 Task: Open a blank worksheet and write heading  Product price data  Add product name:-  ' TOMS Shoe, UGG Shoe, Wolverine Shoe, Z-Coil Shoe, Adidas shoe, Gucci T-shirt, Louis Vuitton bag, Zara Shirt, H&M jeans, Chanel perfume. ' in April Last week sales are  5000 to 5050. product price in between:-  5000 to 10000. Save page analysisSalesByPromotion_2022
Action: Mouse moved to (100, 91)
Screenshot: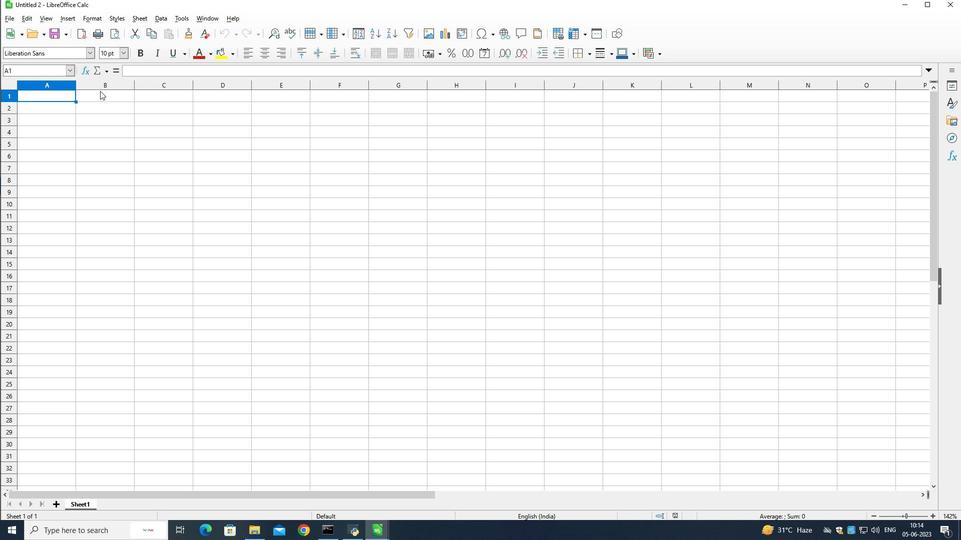 
Action: Mouse pressed left at (100, 91)
Screenshot: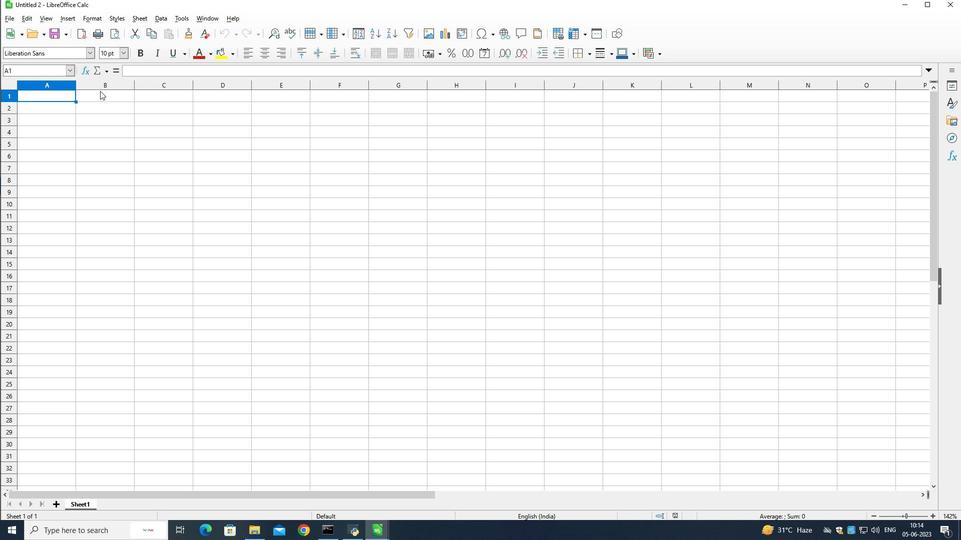 
Action: Mouse moved to (111, 110)
Screenshot: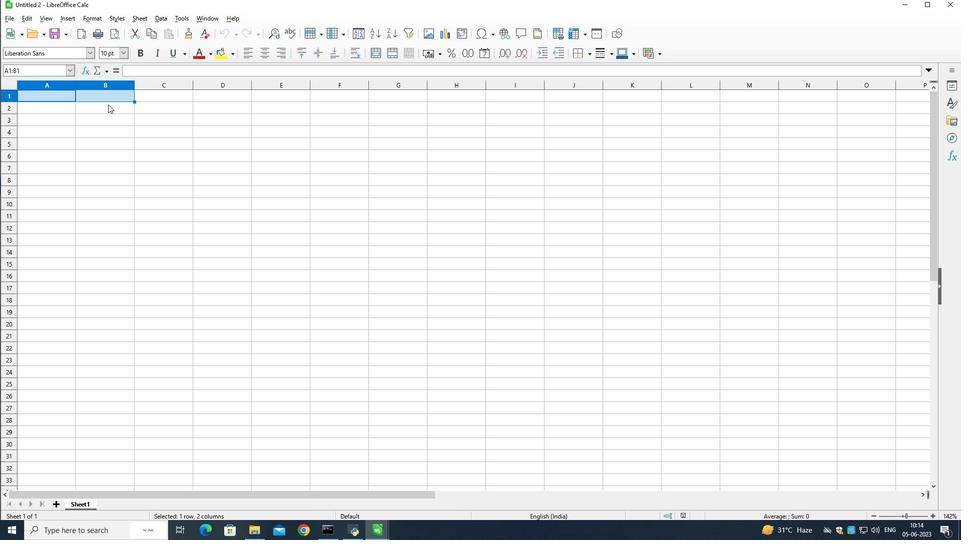 
Action: Mouse pressed left at (111, 110)
Screenshot: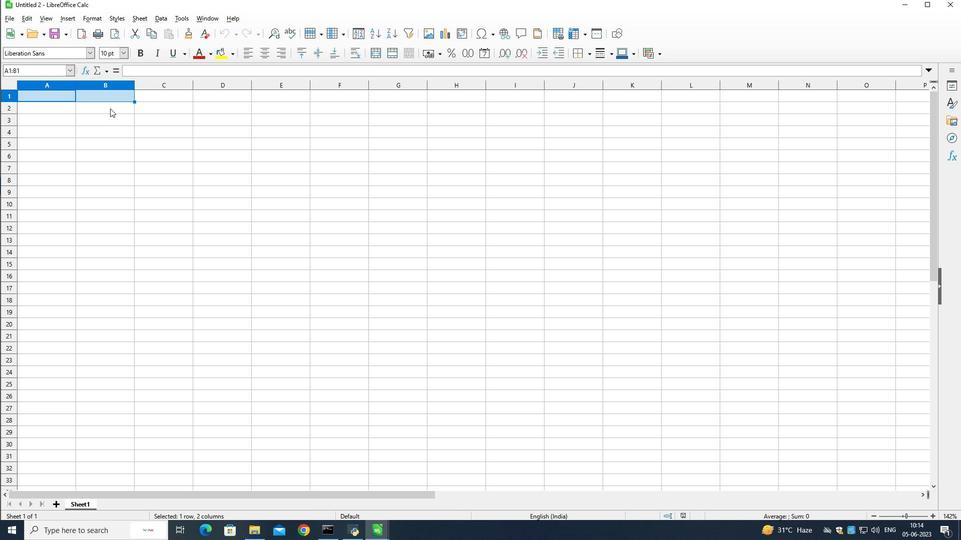 
Action: Mouse pressed right at (111, 110)
Screenshot: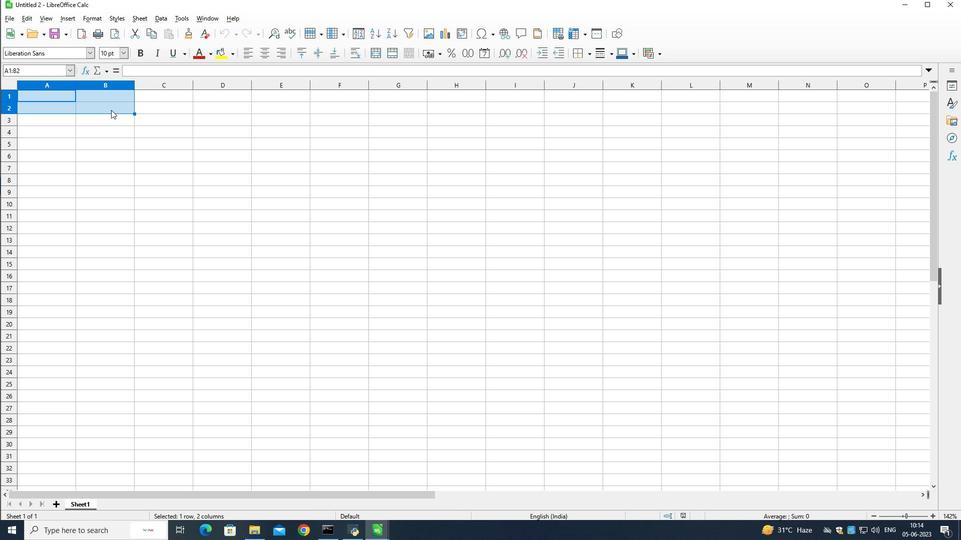
Action: Mouse moved to (111, 98)
Screenshot: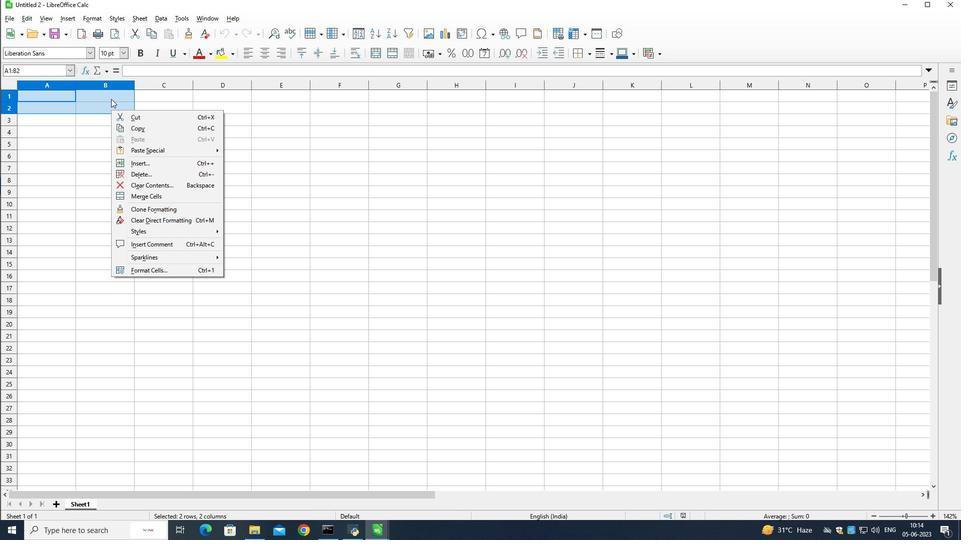 
Action: Mouse pressed right at (111, 98)
Screenshot: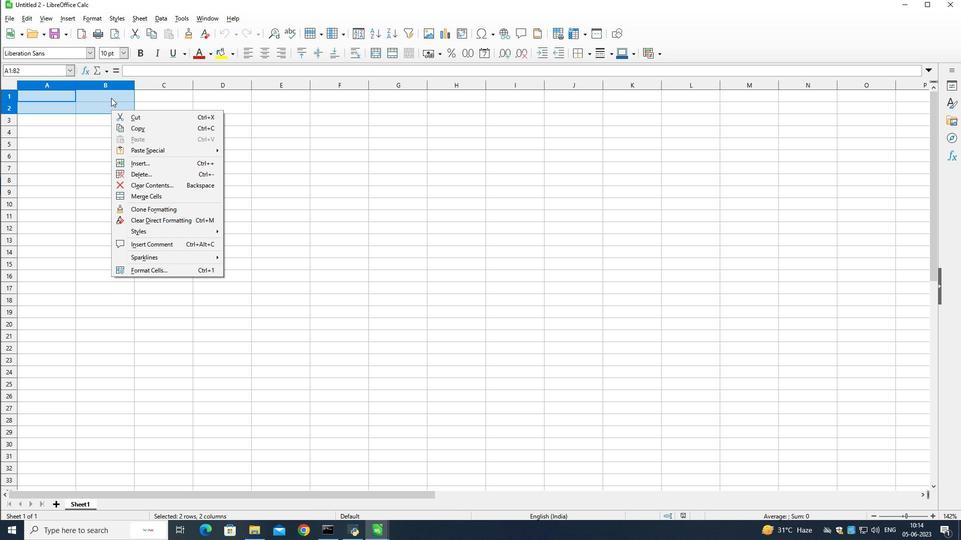 
Action: Mouse moved to (109, 97)
Screenshot: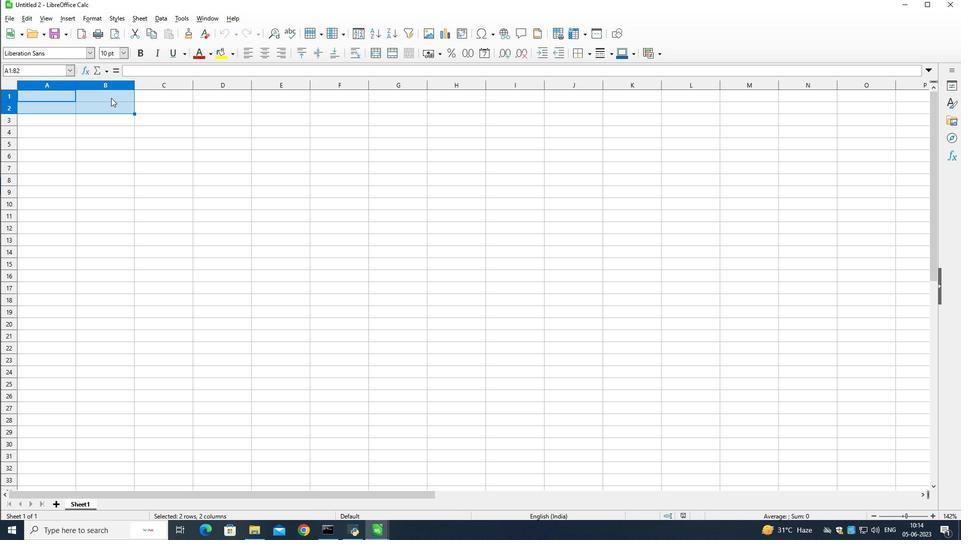 
Action: Mouse pressed left at (109, 97)
Screenshot: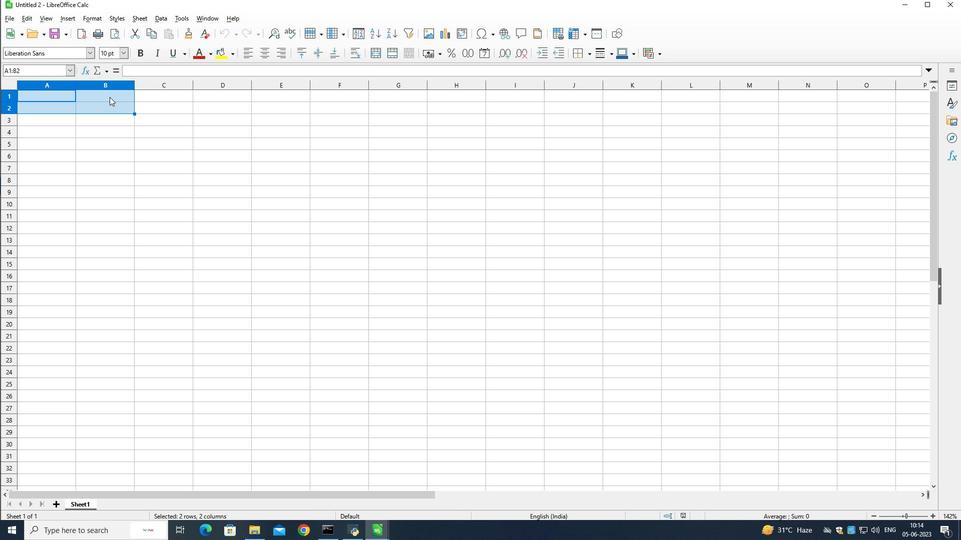 
Action: Mouse moved to (192, 166)
Screenshot: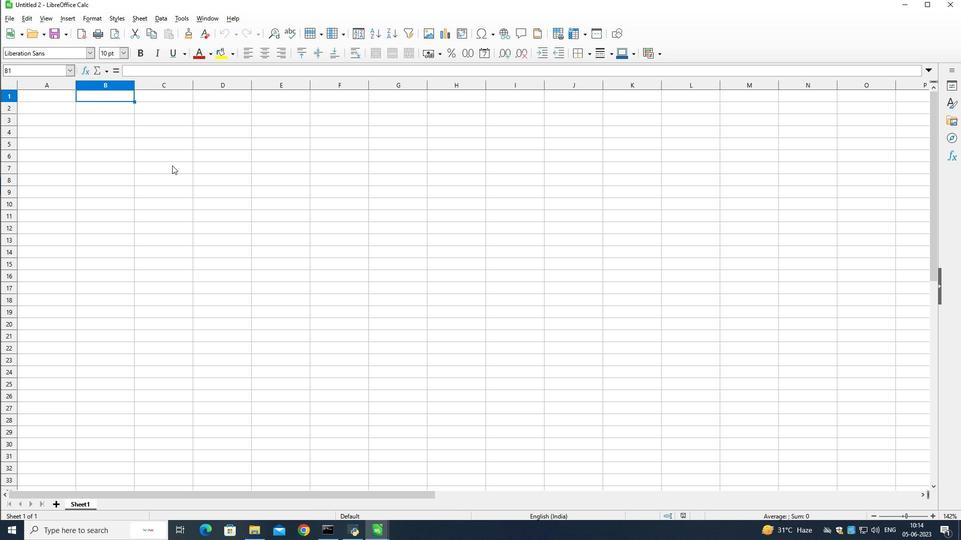 
Action: Key pressed <Key.shift>Price<Key.space><Key.shift>Data<Key.down><Key.left><Key.shift><Key.shift><Key.shift><Key.shift>Product<Key.space><Key.shift>Name<Key.down><Key.shift>TOMS<Key.space><Key.shift>Shoe<Key.down><Key.shift>UGG<Key.space><Key.shift><Key.shift><Key.shift><Key.shift><Key.shift>Shoe<Key.down>
Screenshot: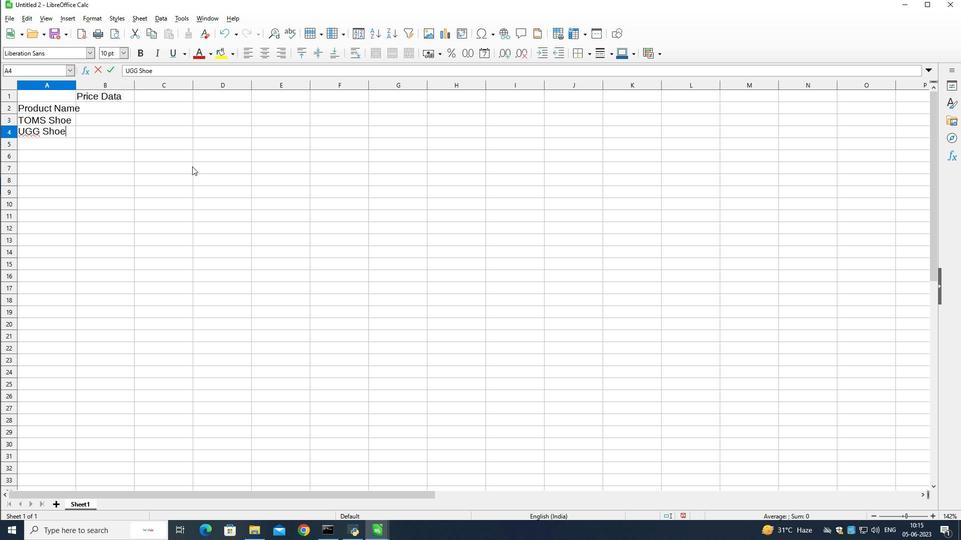 
Action: Mouse moved to (110, 93)
Screenshot: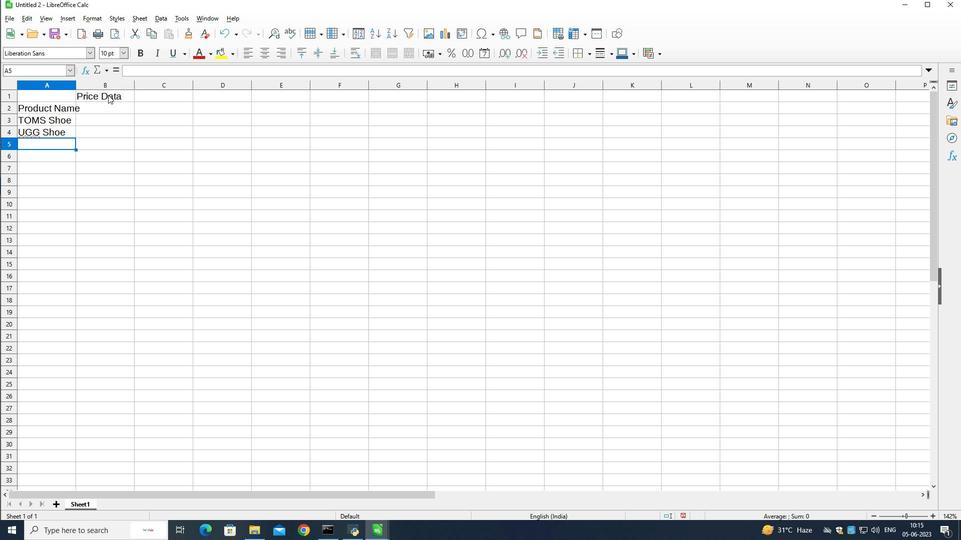 
Action: Mouse pressed left at (110, 93)
Screenshot: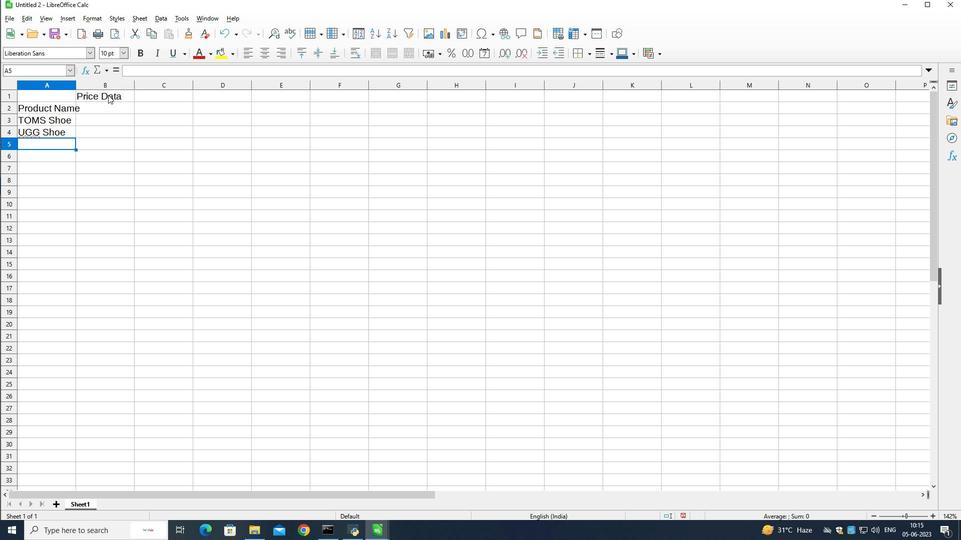 
Action: Mouse moved to (110, 93)
Screenshot: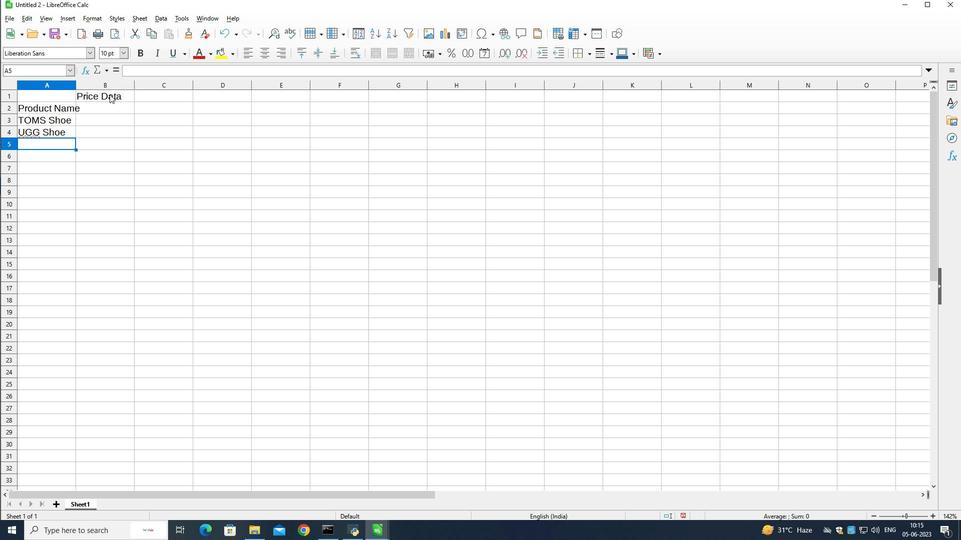 
Action: Mouse pressed left at (110, 93)
Screenshot: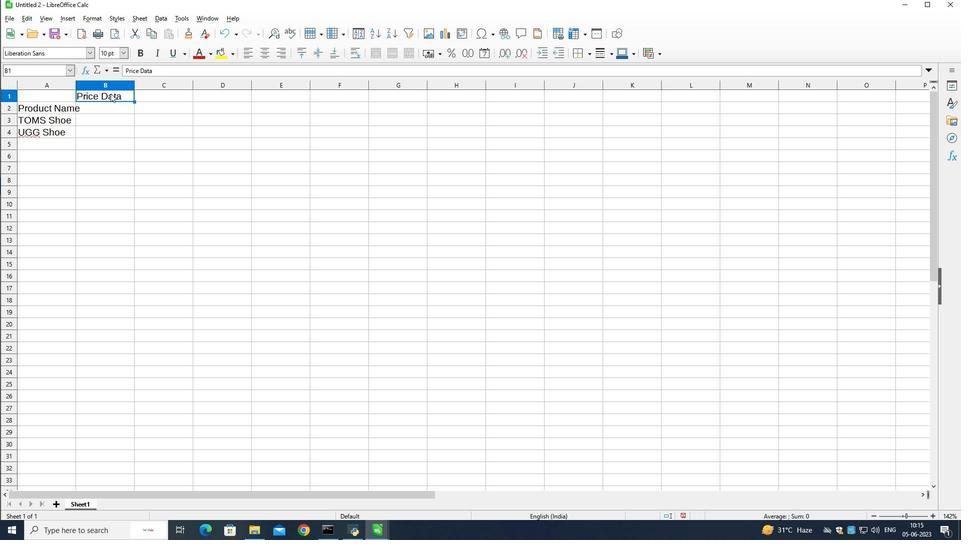 
Action: Mouse pressed left at (110, 93)
Screenshot: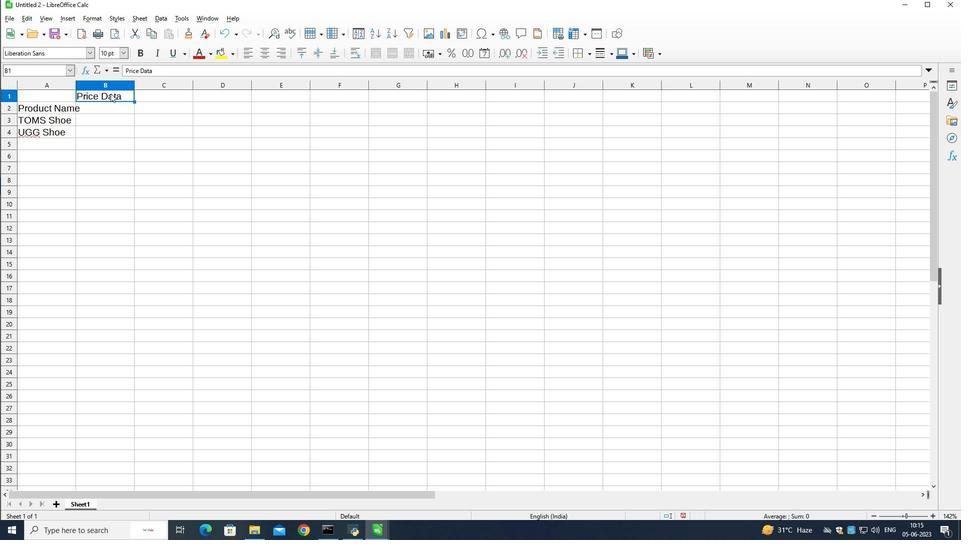 
Action: Mouse moved to (105, 95)
Screenshot: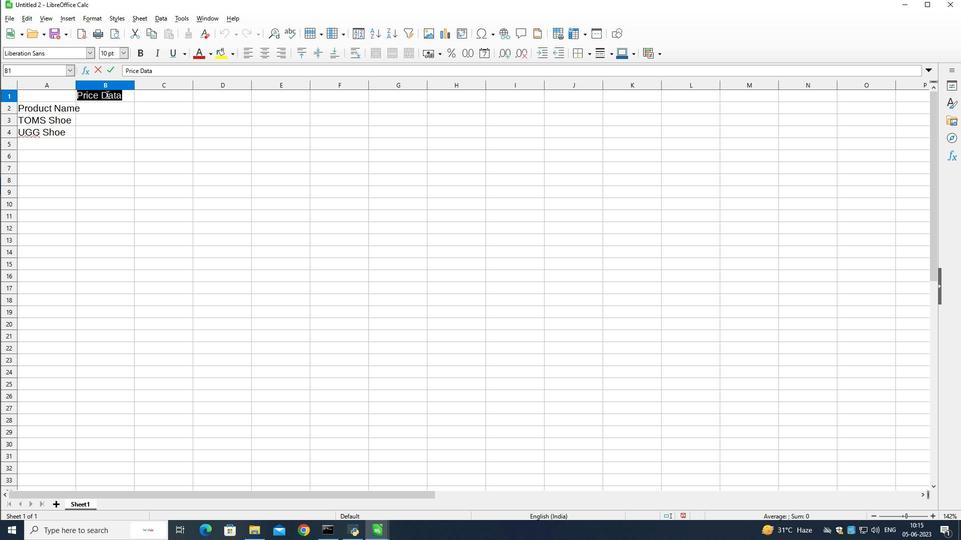 
Action: Mouse pressed left at (105, 95)
Screenshot: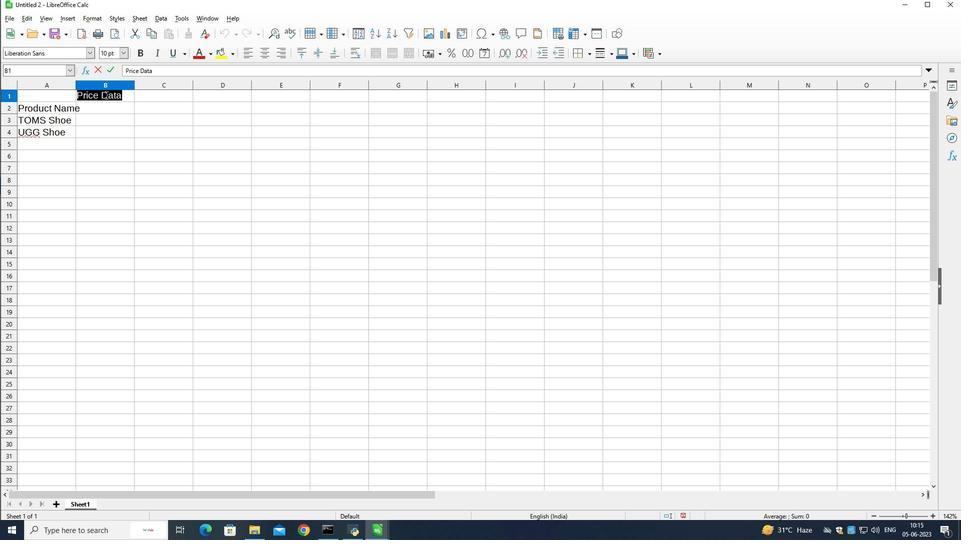 
Action: Mouse pressed left at (105, 95)
Screenshot: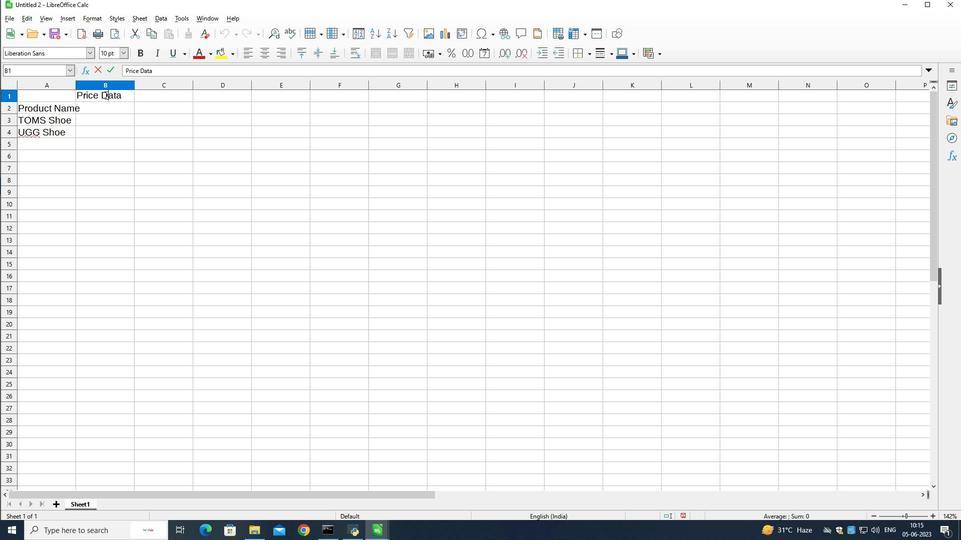 
Action: Mouse pressed left at (105, 95)
Screenshot: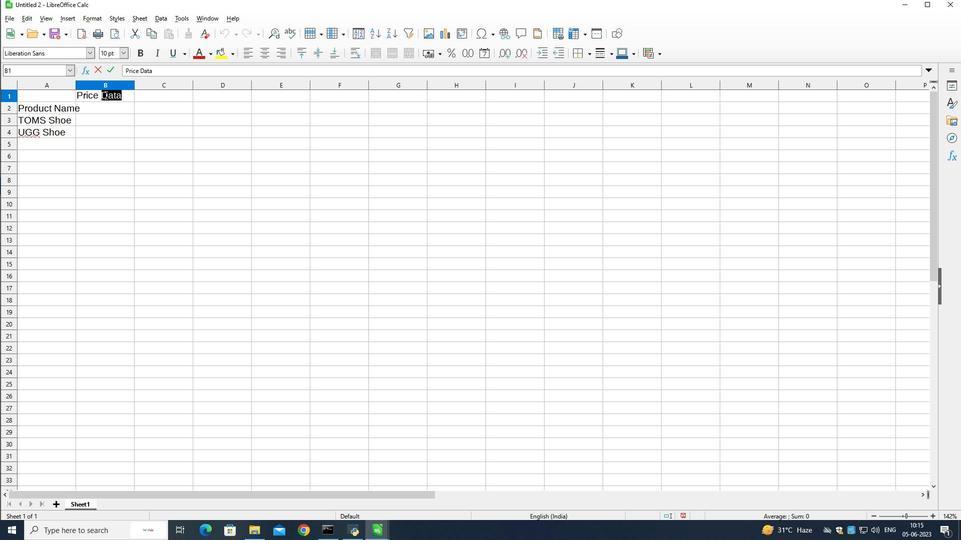 
Action: Mouse moved to (104, 95)
Screenshot: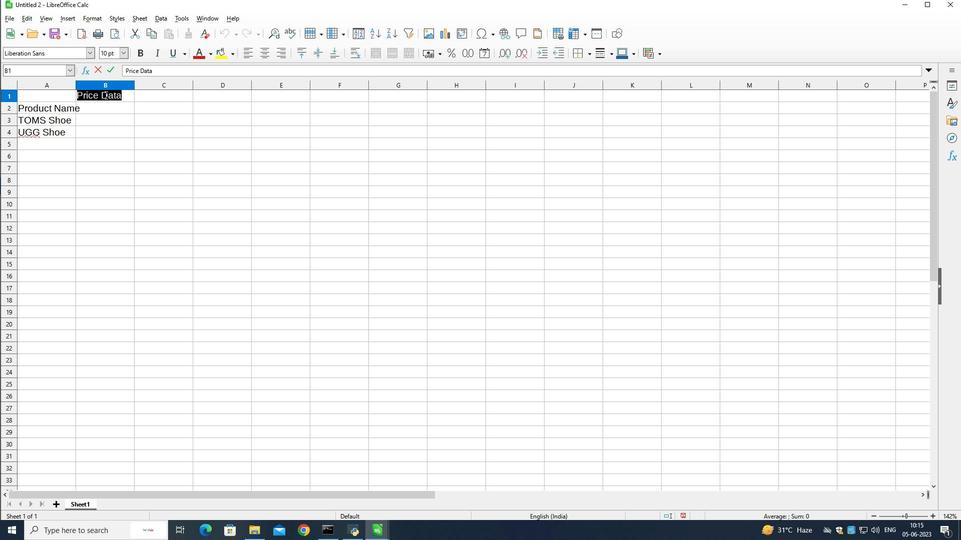 
Action: Mouse pressed left at (104, 95)
Screenshot: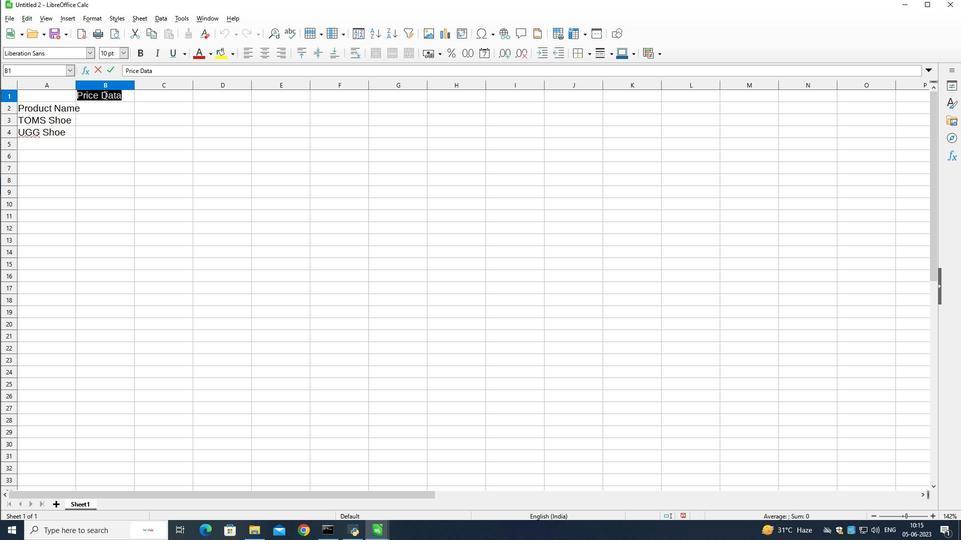 
Action: Mouse pressed left at (104, 95)
Screenshot: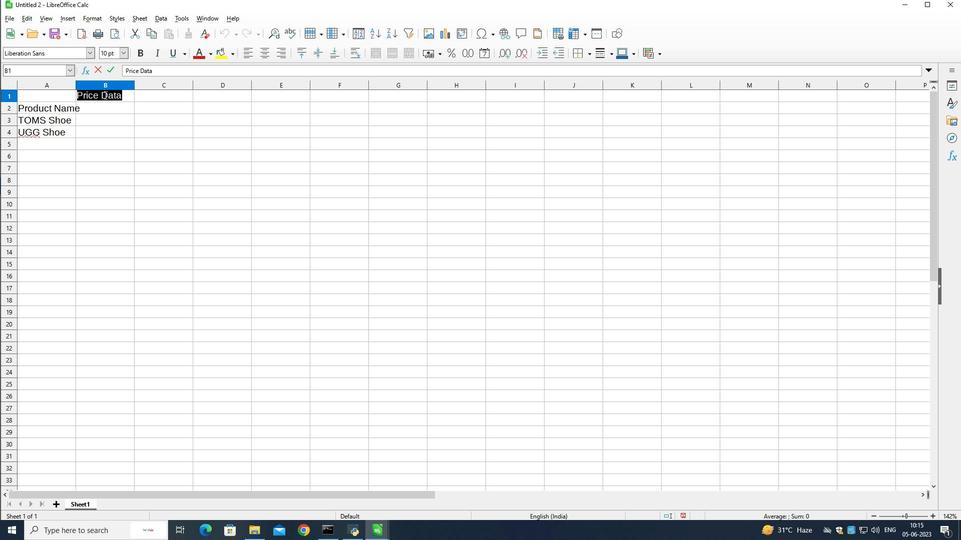 
Action: Mouse pressed left at (104, 95)
Screenshot: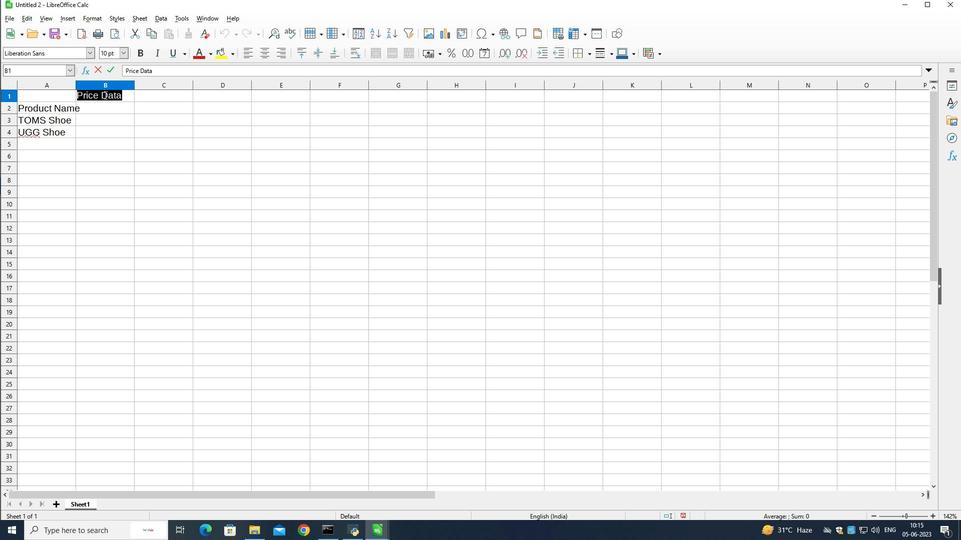 
Action: Mouse moved to (90, 97)
Screenshot: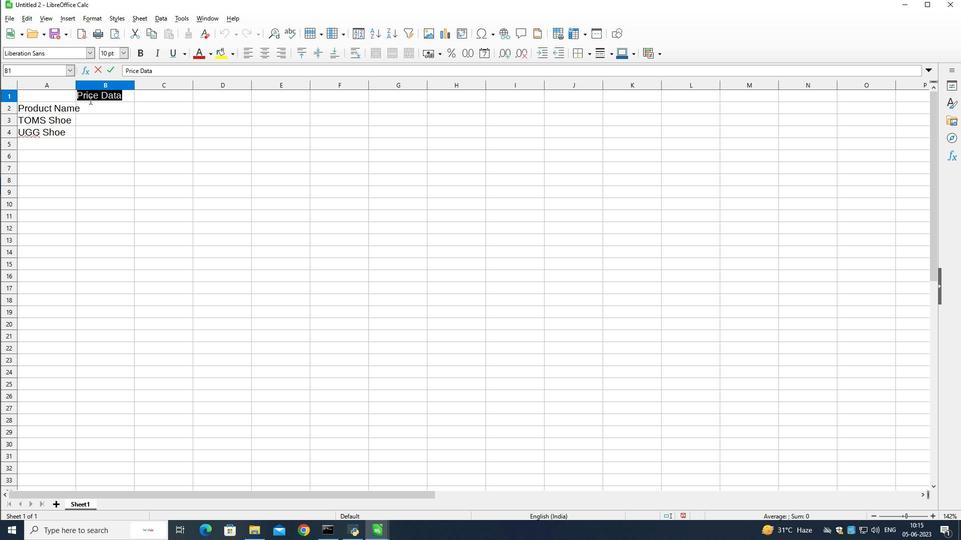 
Action: Mouse pressed left at (90, 97)
Screenshot: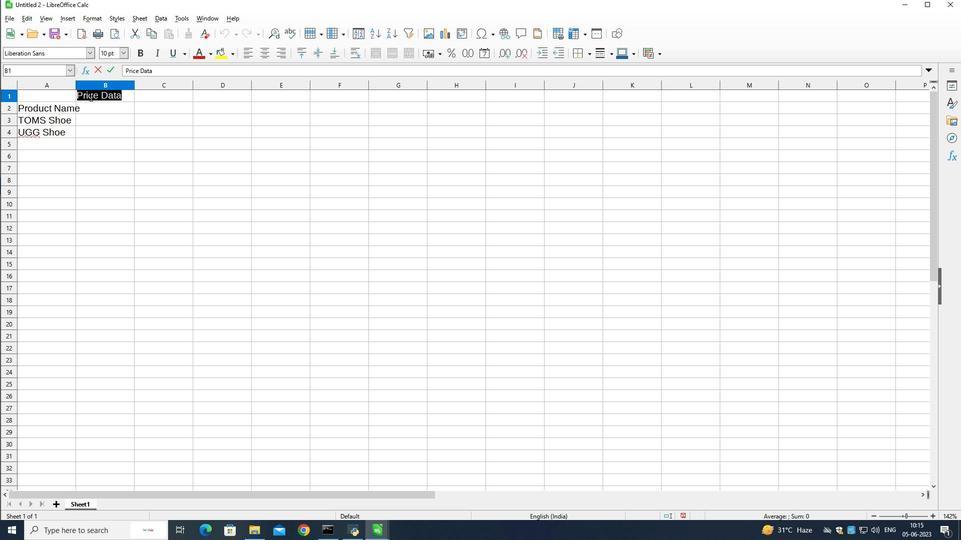 
Action: Key pressed <Key.left><Key.left><Key.left><Key.left><Key.shift><Key.shift><Key.shift><Key.shift><Key.shift><Key.shift><Key.shift><Key.shift><Key.shift>Product<Key.space>
Screenshot: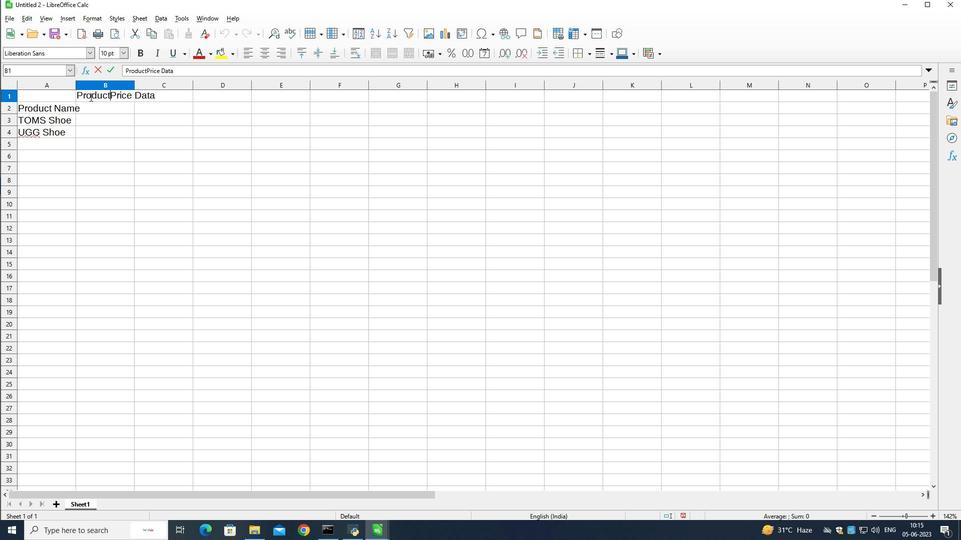 
Action: Mouse moved to (61, 139)
Screenshot: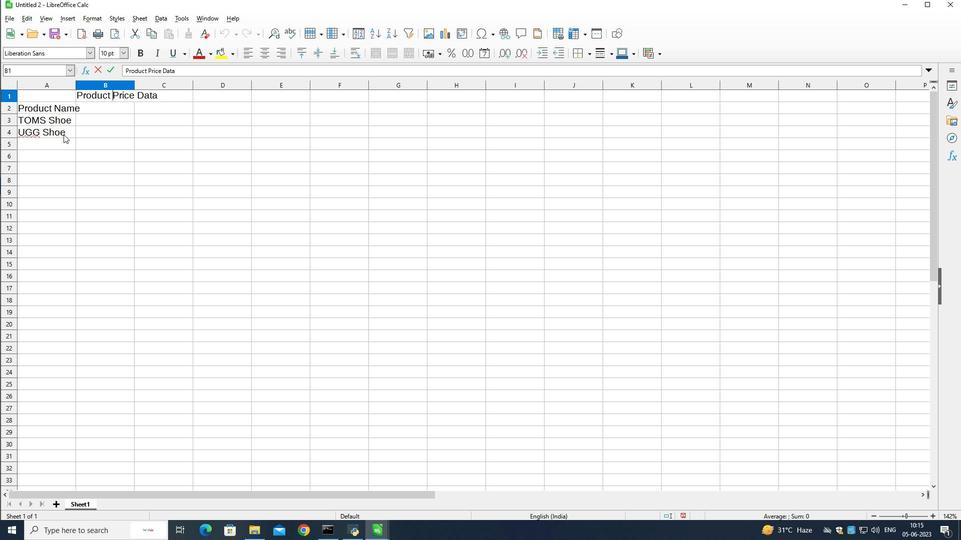 
Action: Mouse pressed left at (61, 139)
Screenshot: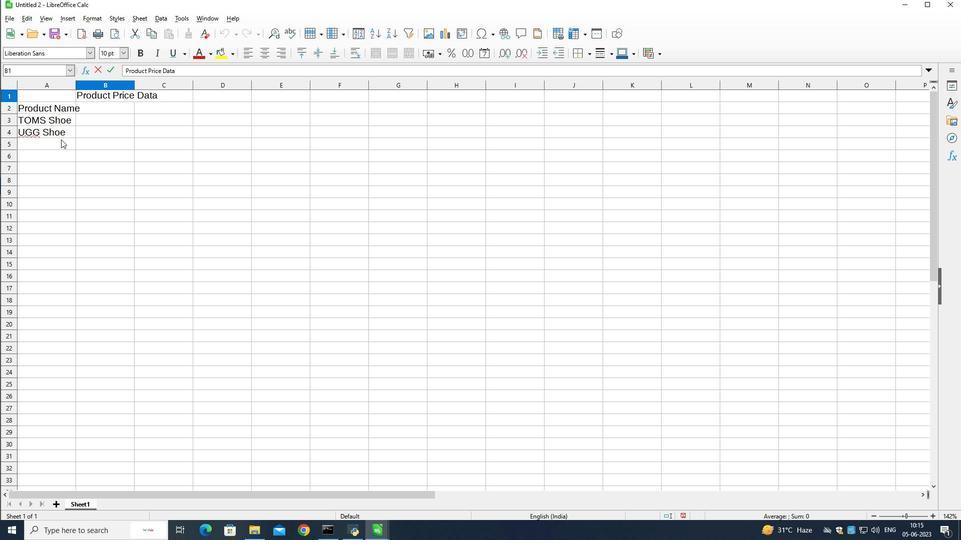 
Action: Mouse moved to (156, 110)
Screenshot: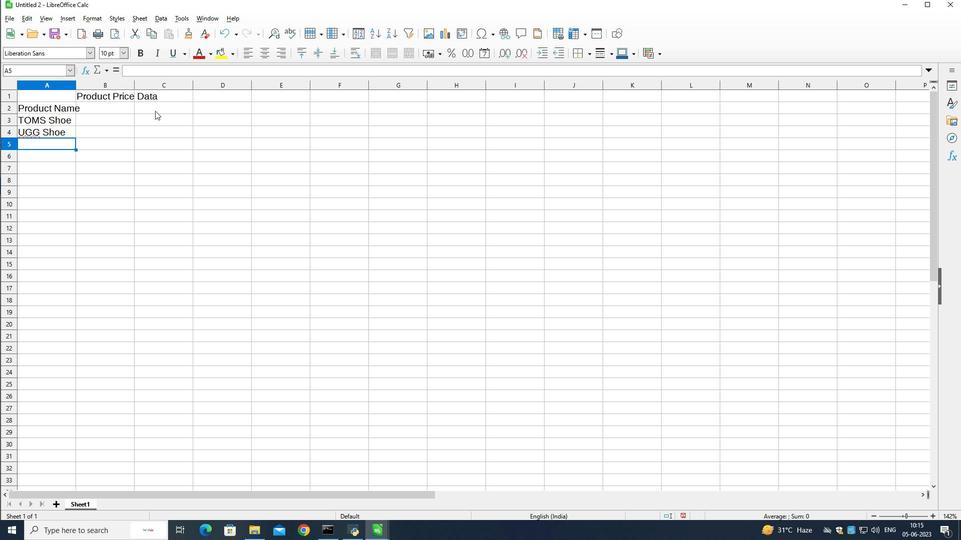 
Action: Key pressed <Key.shift><Key.shift><Key.shift><Key.shift><Key.shift><Key.shift><Key.shift>Wolverine<Key.space><Key.shift>Shoe<Key.down><Key.shift><Key.shift><Key.shift><Key.shift><Key.shift><Key.shift><Key.shift><Key.shift><Key.shift><Key.shift><Key.shift><Key.shift><Key.shift>Z-ci<Key.backspace>oil<Key.space><Key.shift>Shoe<Key.down><Key.shift><Key.shift><Key.shift>Adidas<Key.space><Key.shift>Shoe<Key.down><Key.shift><Key.shift><Key.shift><Key.shift><Key.shift><Key.shift><Key.shift><Key.shift><Key.shift><Key.shift><Key.shift><Key.shift><Key.shift><Key.shift><Key.shift><Key.shift><Key.shift><Key.shift><Key.shift><Key.shift><Key.shift><Key.shift><Key.shift><Key.shift><Key.shift><Key.shift>Gucci<Key.space><Key.shift>T<Key.space><Key.backspace>-<Key.shift>shirt<Key.down><Key.shift>Louis<Key.space><Key.shift>Vuitton<Key.space><Key.shift>bag<Key.down><Key.shift>Zara<Key.space><Key.shift>Shirt<Key.down><Key.shift>H&M<Key.space>jeans<Key.down>c<Key.backspace><Key.shift>Chael<Key.backspace><Key.backspace>nel<Key.space>perfume<Key.down>
Screenshot: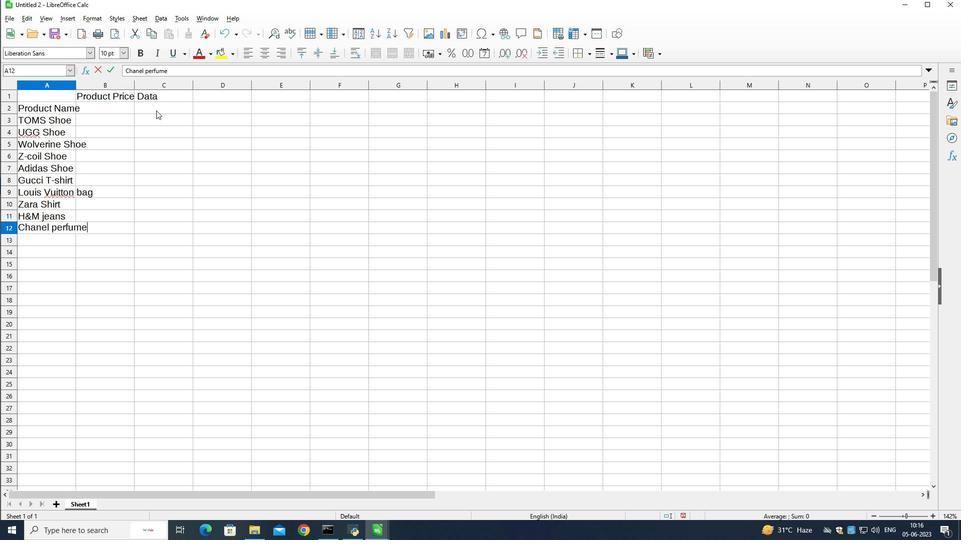 
Action: Mouse moved to (122, 108)
Screenshot: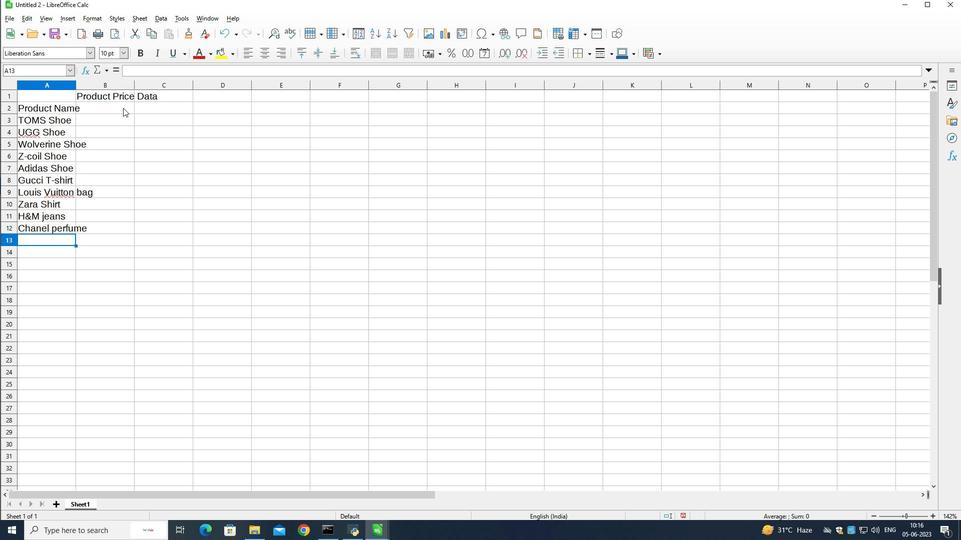 
Action: Mouse pressed left at (122, 108)
Screenshot: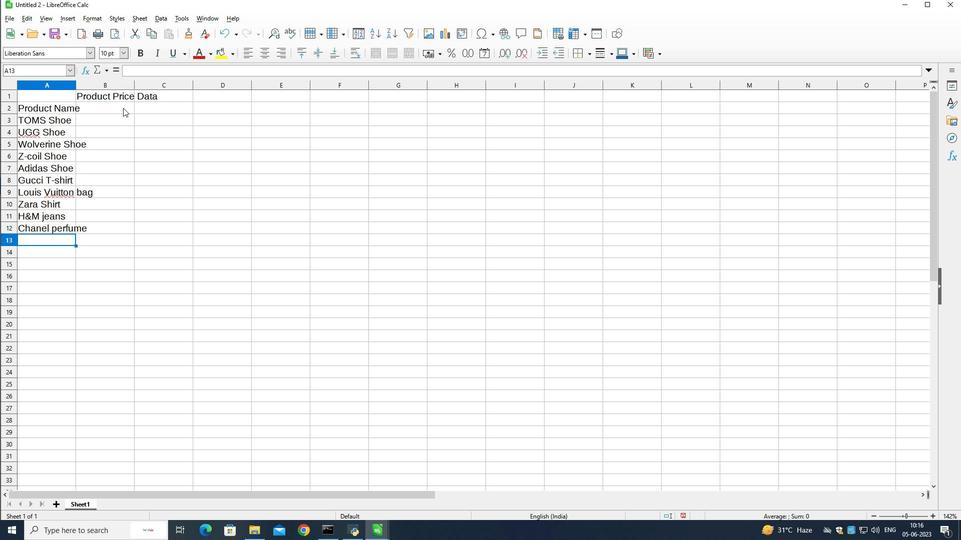 
Action: Mouse moved to (219, 121)
Screenshot: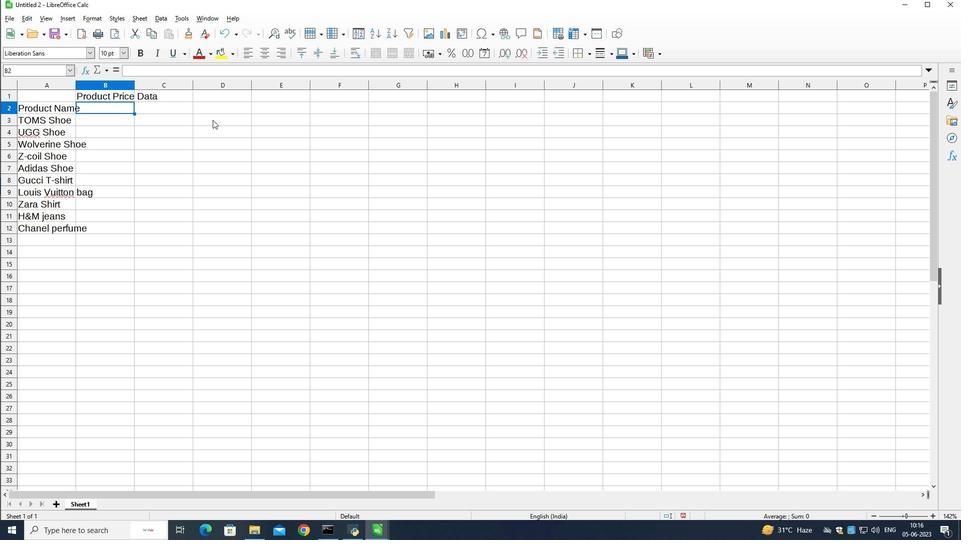 
Action: Key pressed <Key.shift>pril<Key.space><Key.shift>Last<Key.space><Key.shift>week<Key.space><Key.shift><Key.shift><Key.shift><Key.shift><Key.shift><Key.shift><Key.shift><Key.shift>Sales<Key.down>5000<Key.down>500<Key.backspace>10<Key.down>20<Key.backspace><Key.backspace>5020<Key.down>5030<Key.down>5040<Key.down>5050<Key.down>5010<Key.down>5020<Key.down>20<Key.backspace><Key.backspace>5030<Key.down>540<Key.backspace><Key.backspace>040
Screenshot: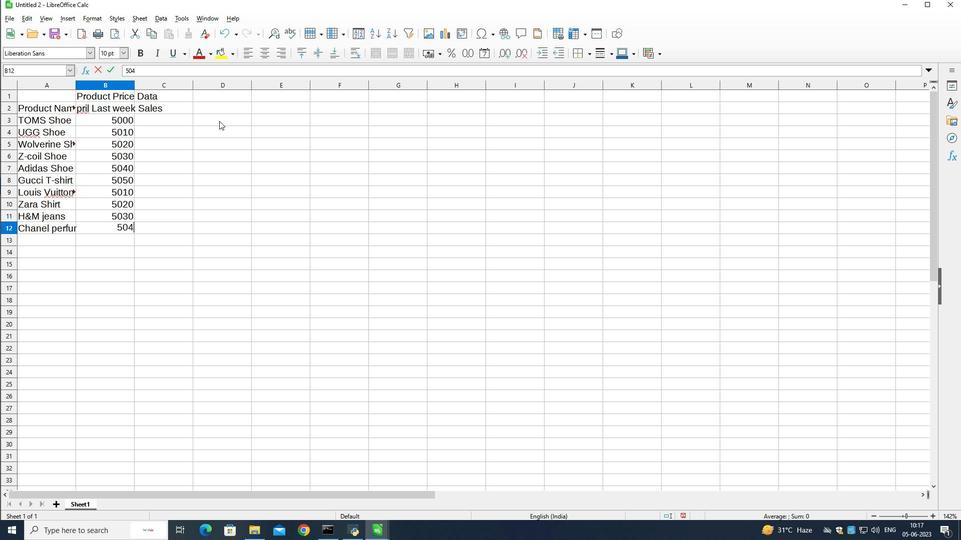 
Action: Mouse moved to (168, 104)
Screenshot: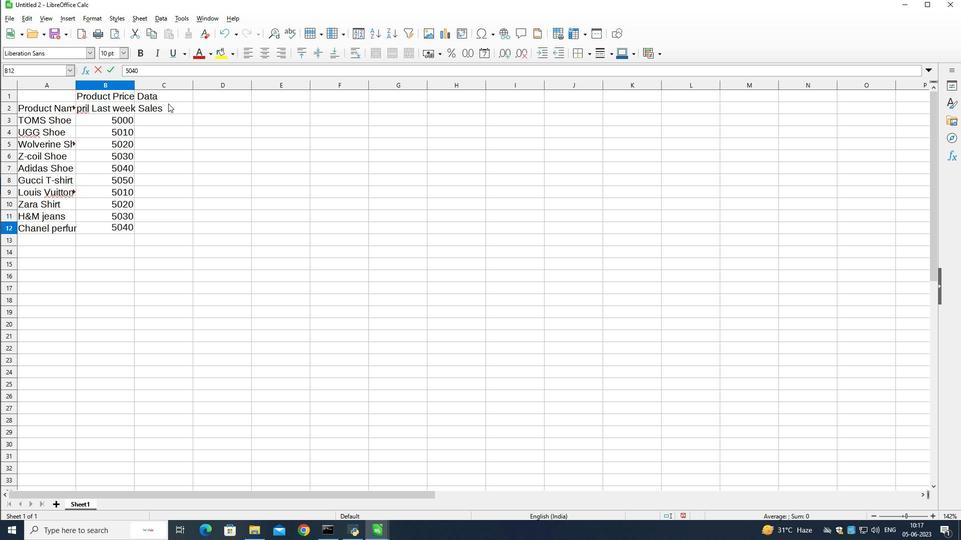 
Action: Mouse pressed left at (168, 104)
Screenshot: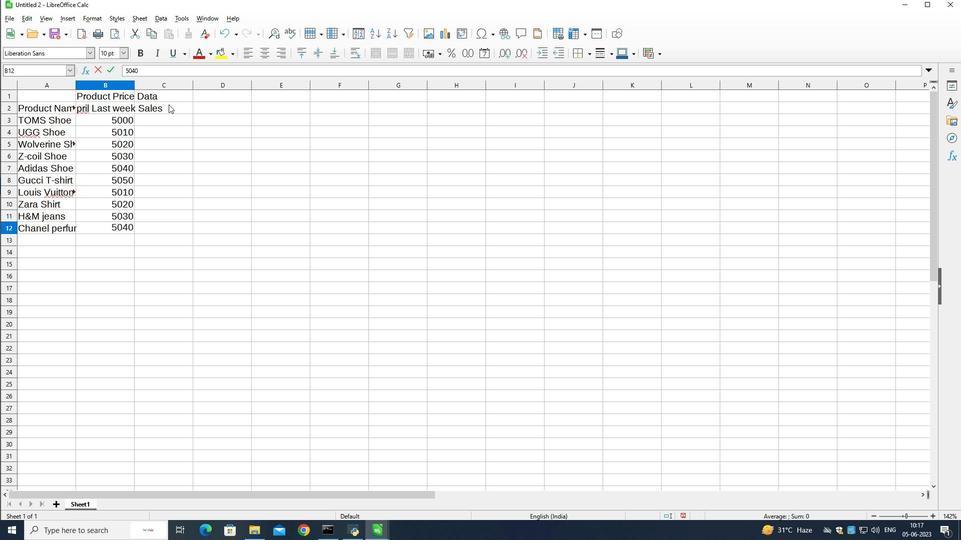 
Action: Mouse moved to (269, 155)
Screenshot: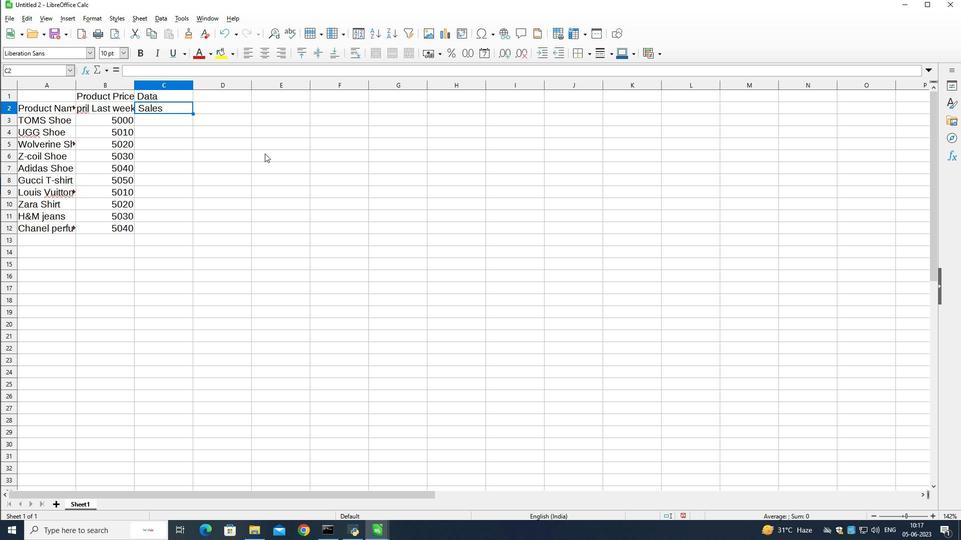 
Action: Key pressed <Key.shift>Product<Key.space><Key.shift>Price<Key.down>5000<Key.down>6000<Key.down>7000<Key.down>8000<Key.down>9546<Key.down>3597<Key.down>4979<Key.down>8565<Key.down>9655<Key.down>7666
Screenshot: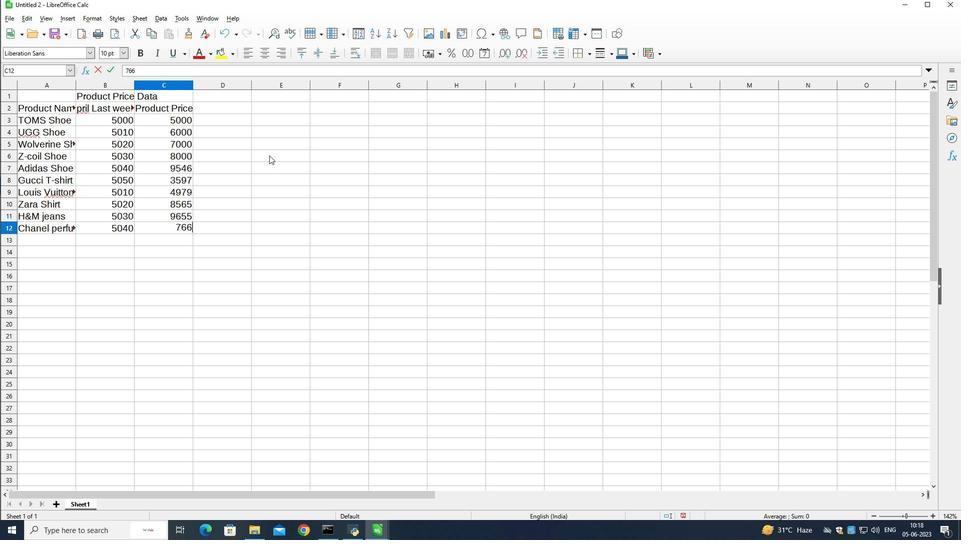 
Action: Mouse moved to (219, 106)
Screenshot: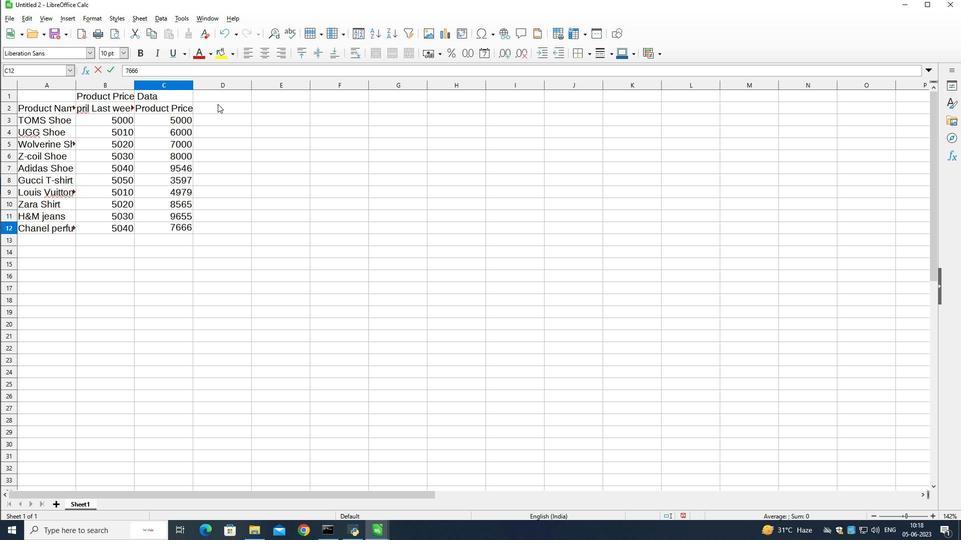 
Action: Mouse pressed left at (219, 106)
Screenshot: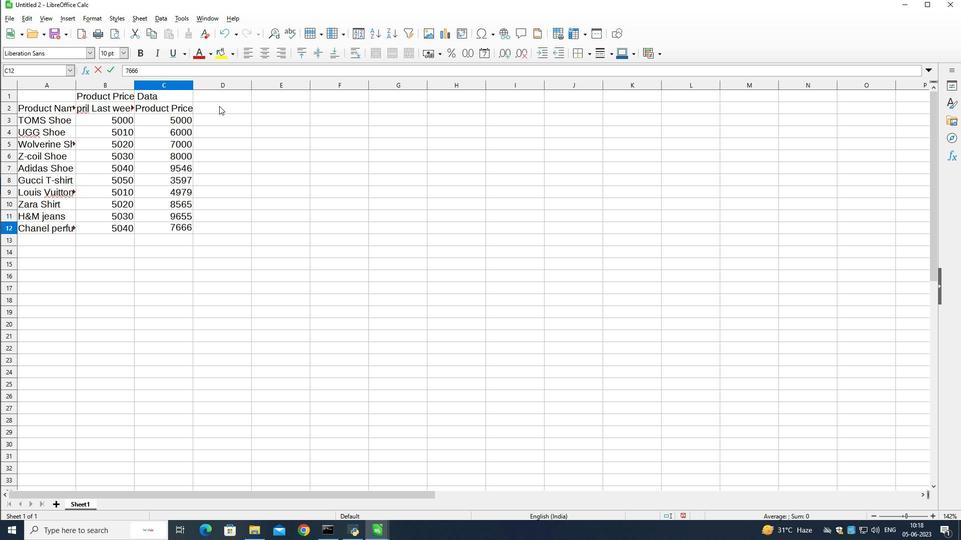 
Action: Mouse moved to (206, 204)
Screenshot: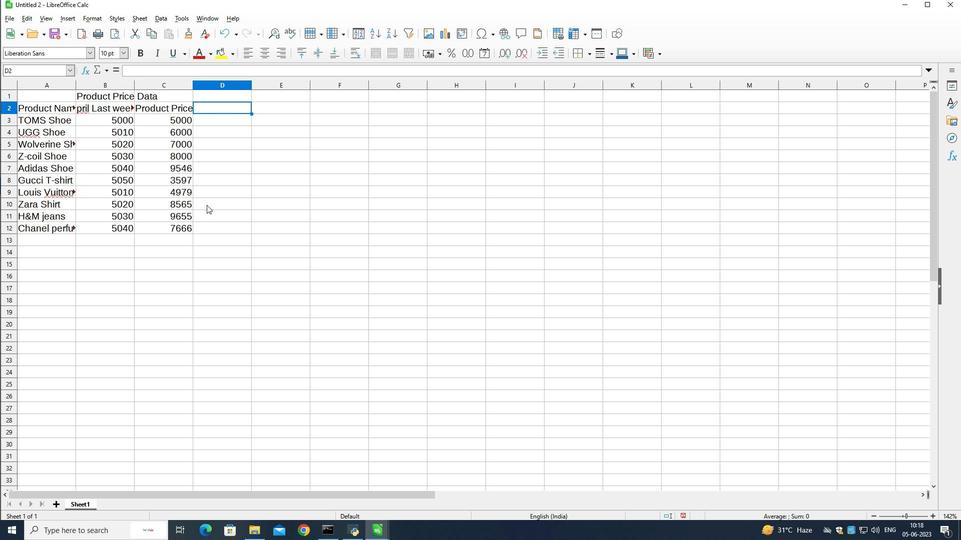 
Action: Key pressed ctrl+S
Screenshot: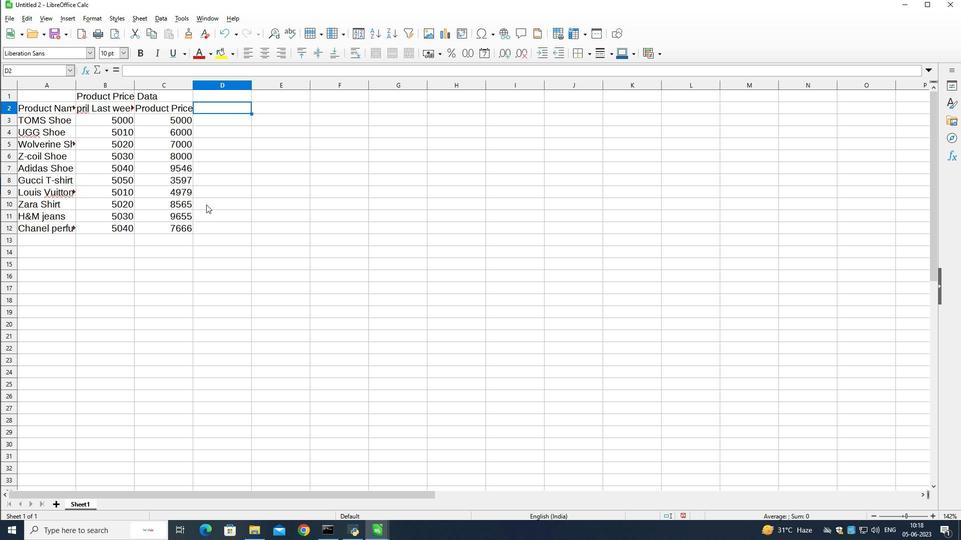 
Action: Mouse moved to (276, 182)
Screenshot: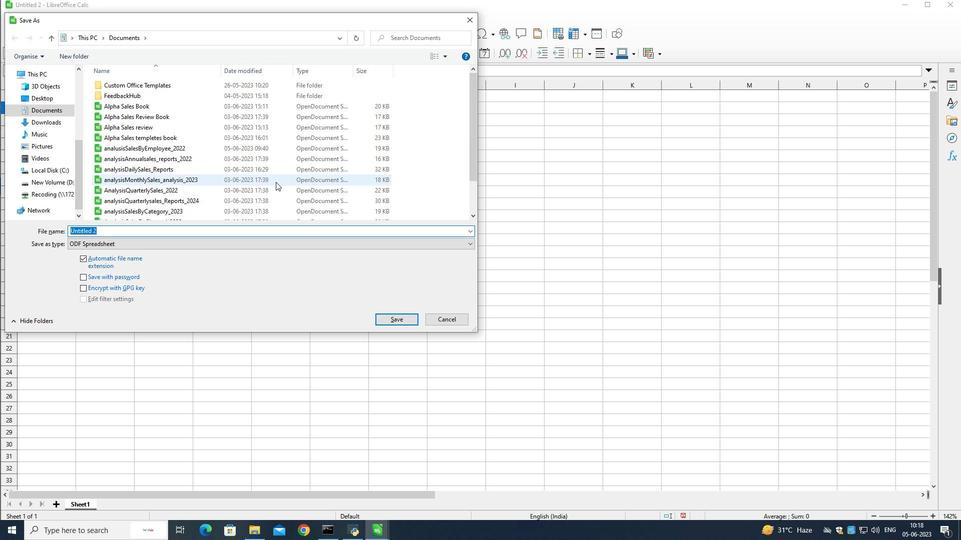 
Action: Key pressed analysis<Key.shift>Sale<Key.shift>By<Key.shift>Promotion<Key.shift_r>_2022<Key.enter>
Screenshot: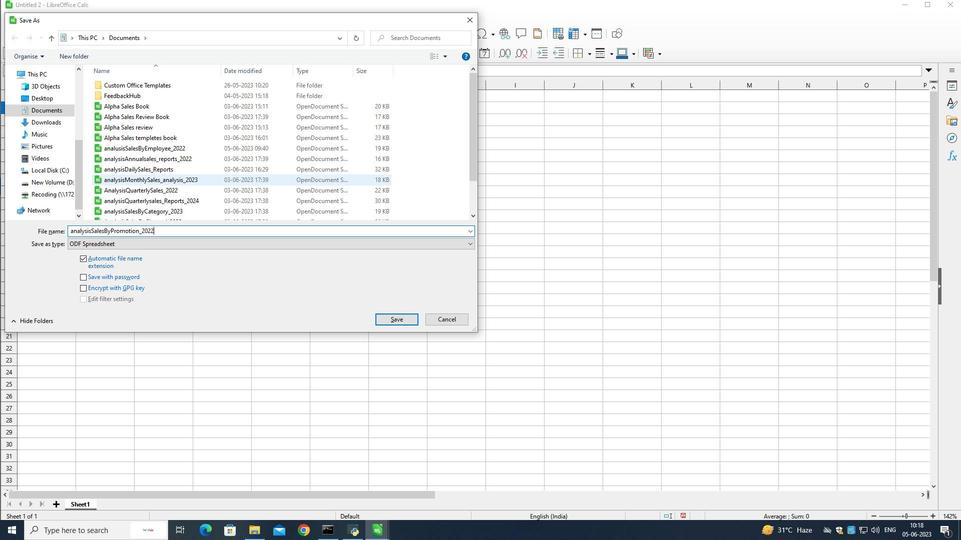 
Action: Mouse moved to (277, 183)
Screenshot: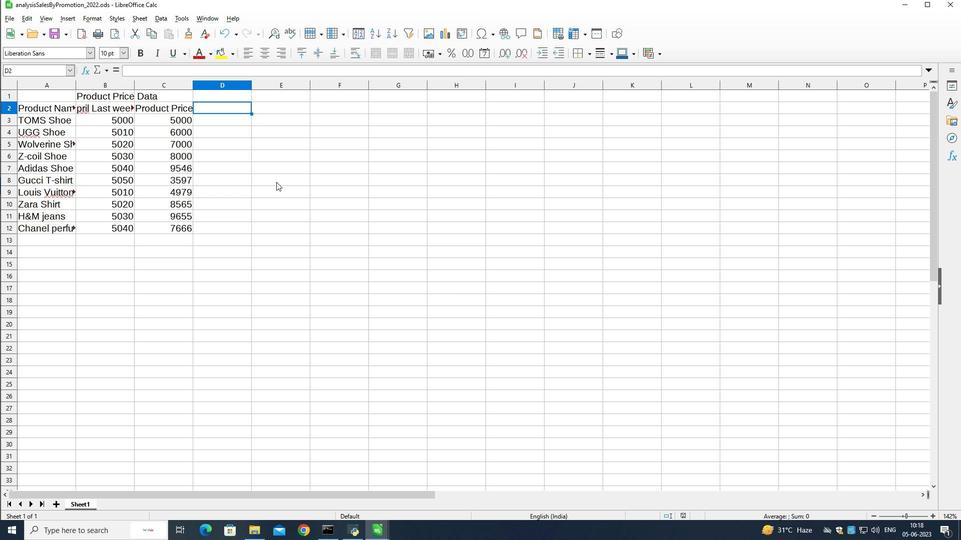 
Action: Mouse pressed left at (277, 183)
Screenshot: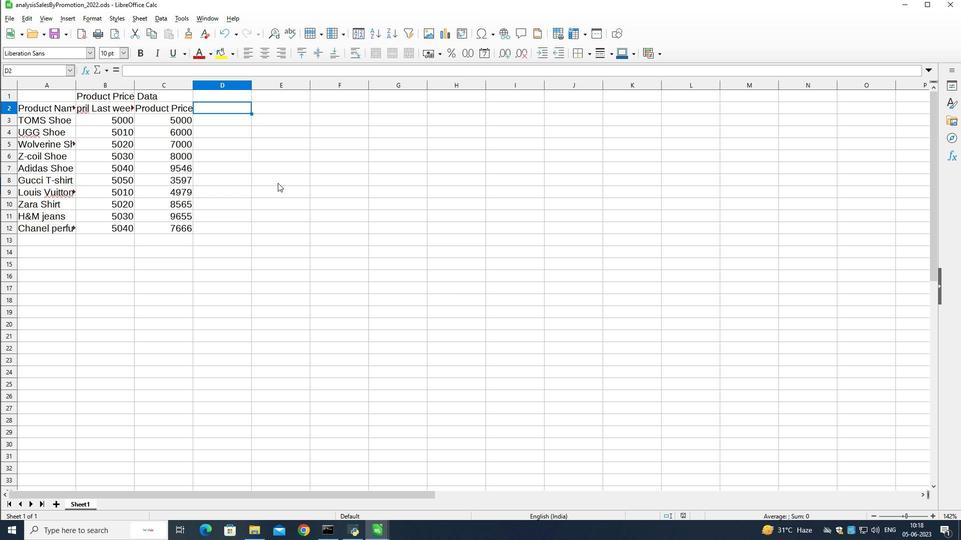 
Action: Mouse moved to (279, 183)
Screenshot: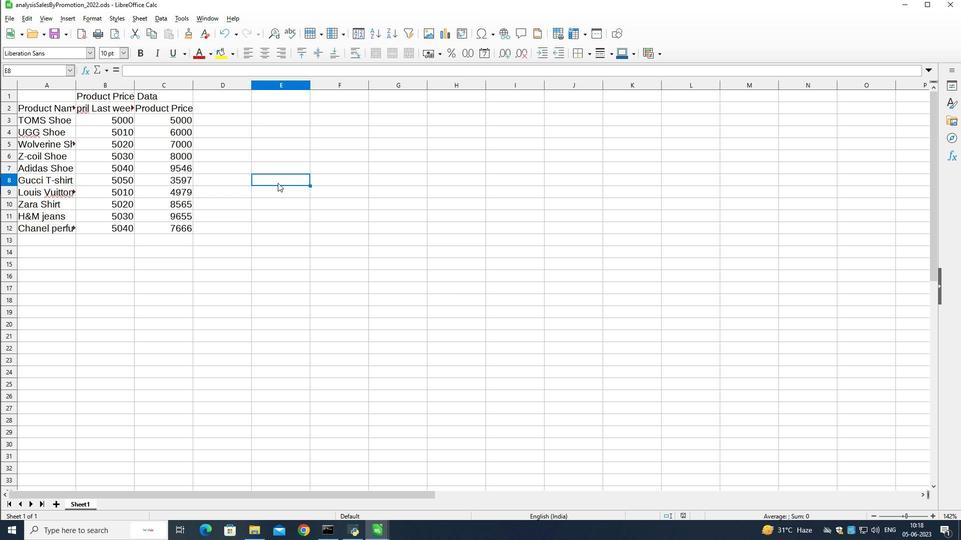 
